 Task: Make in the project WorkWave an epic 'Cloud Cost Management'.
Action: Mouse moved to (99, 203)
Screenshot: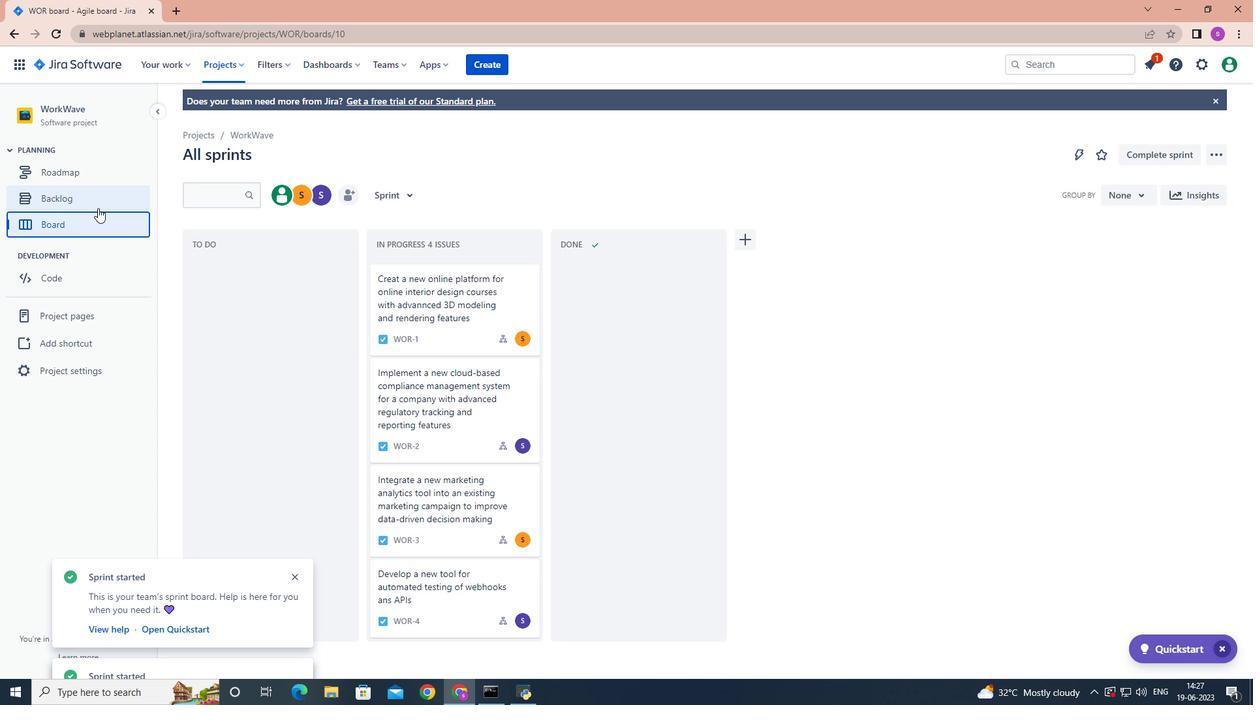 
Action: Mouse pressed left at (99, 203)
Screenshot: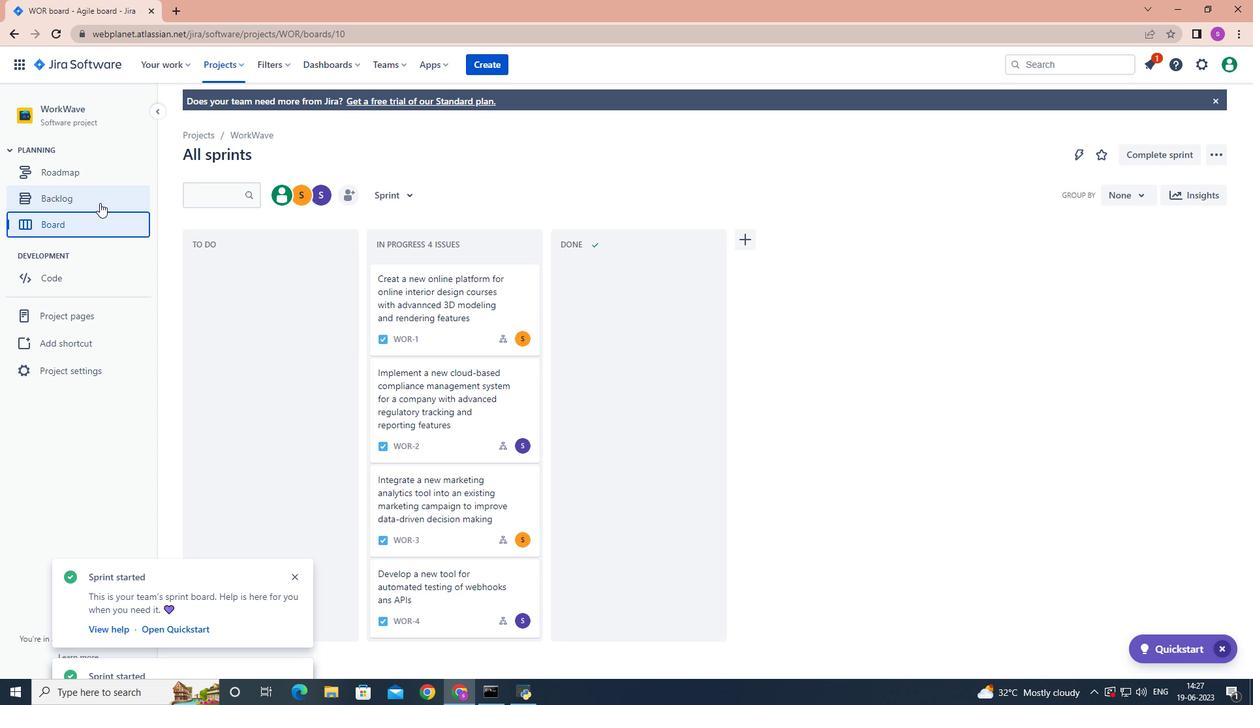 
Action: Mouse moved to (400, 196)
Screenshot: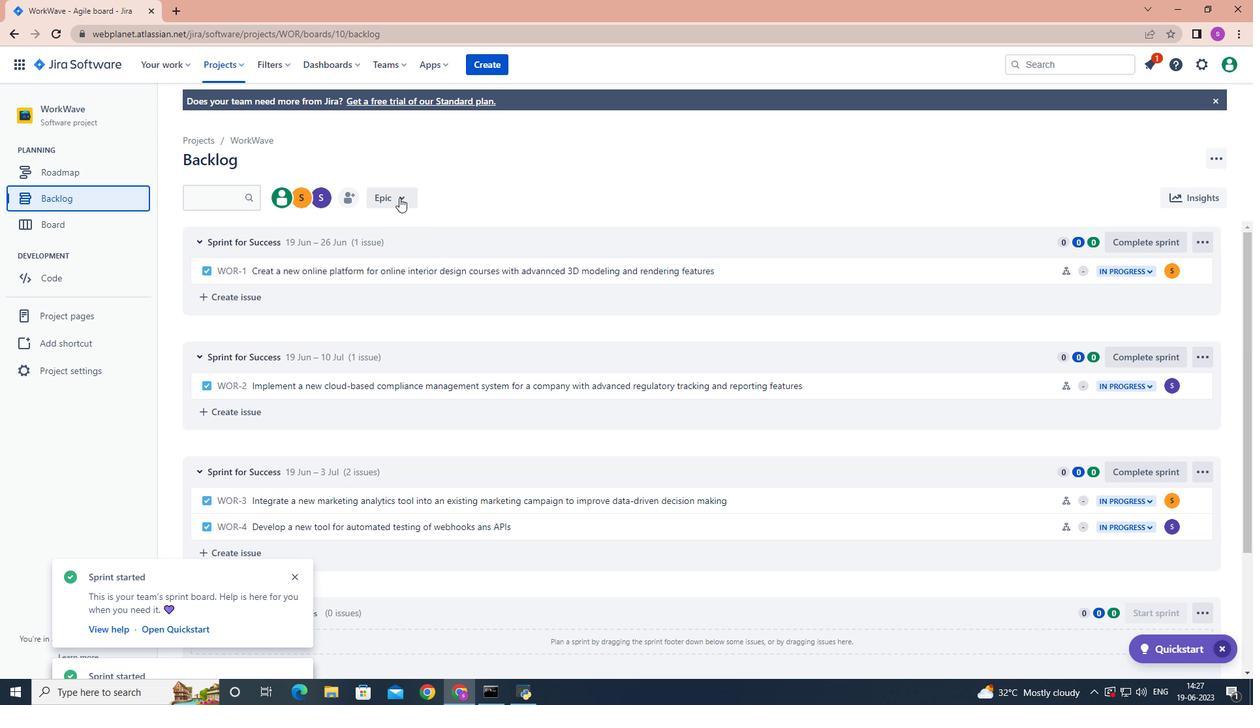 
Action: Mouse pressed left at (400, 196)
Screenshot: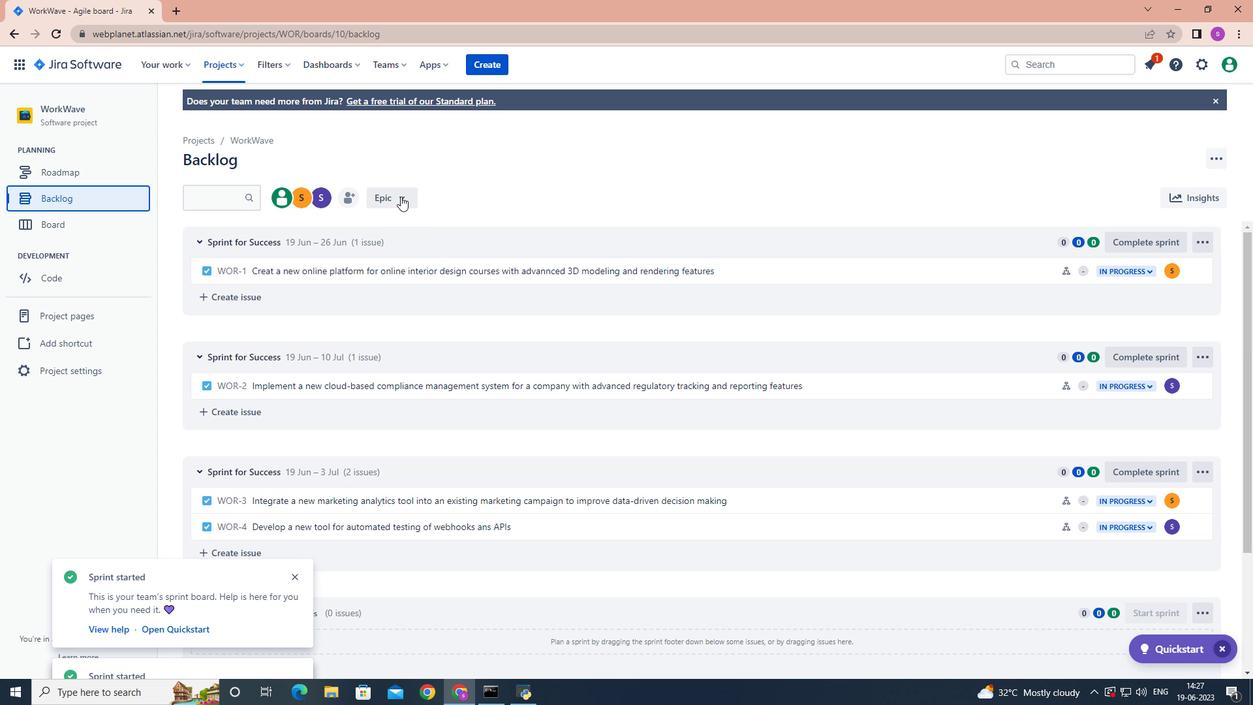 
Action: Mouse moved to (388, 276)
Screenshot: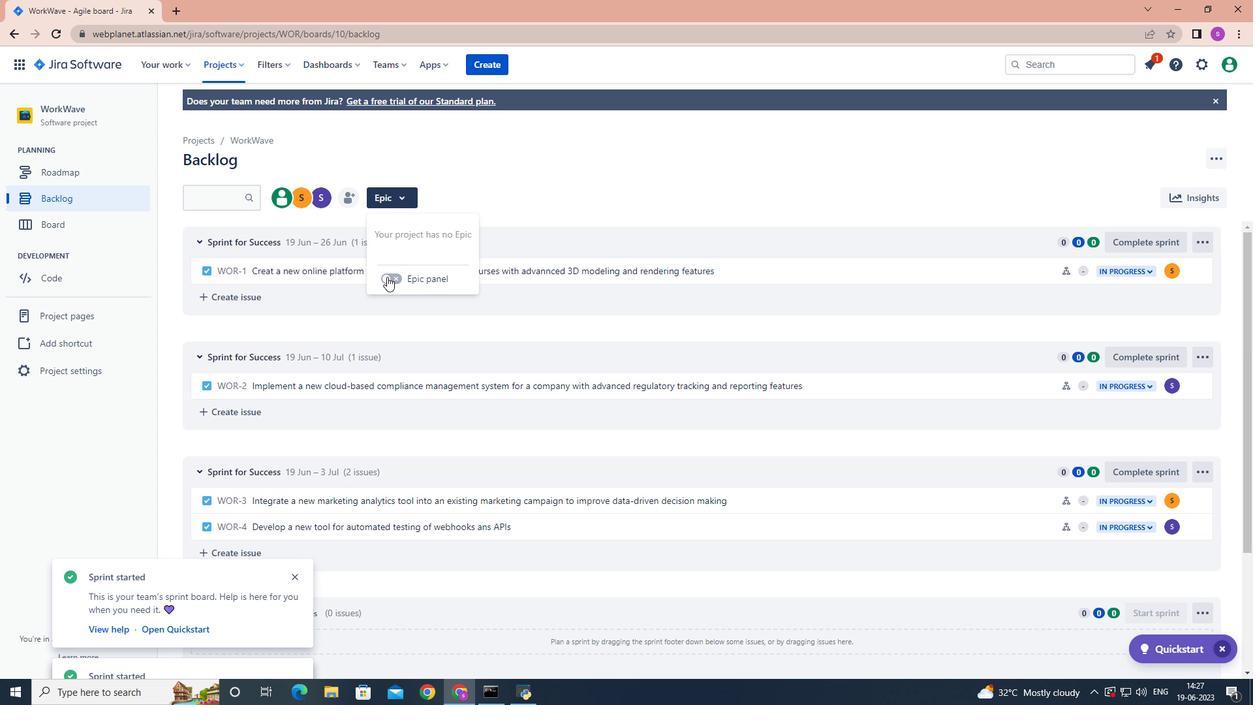 
Action: Mouse pressed left at (388, 276)
Screenshot: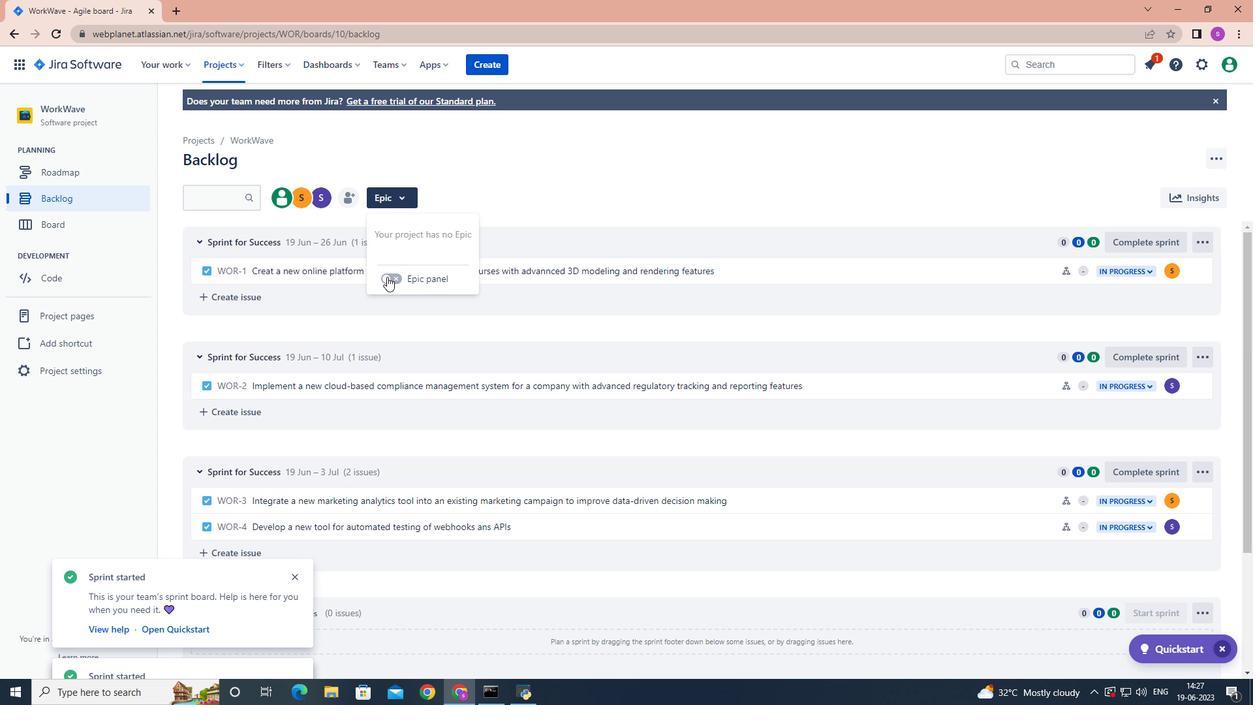 
Action: Mouse moved to (272, 484)
Screenshot: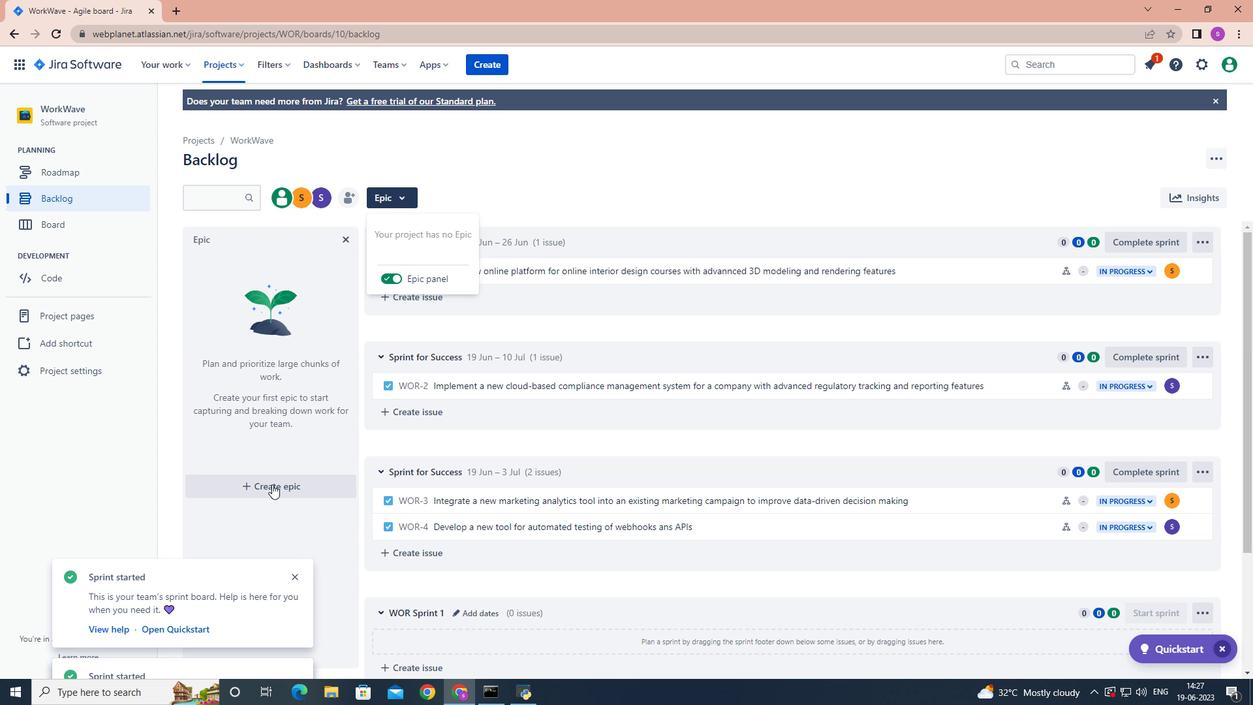 
Action: Mouse pressed left at (272, 484)
Screenshot: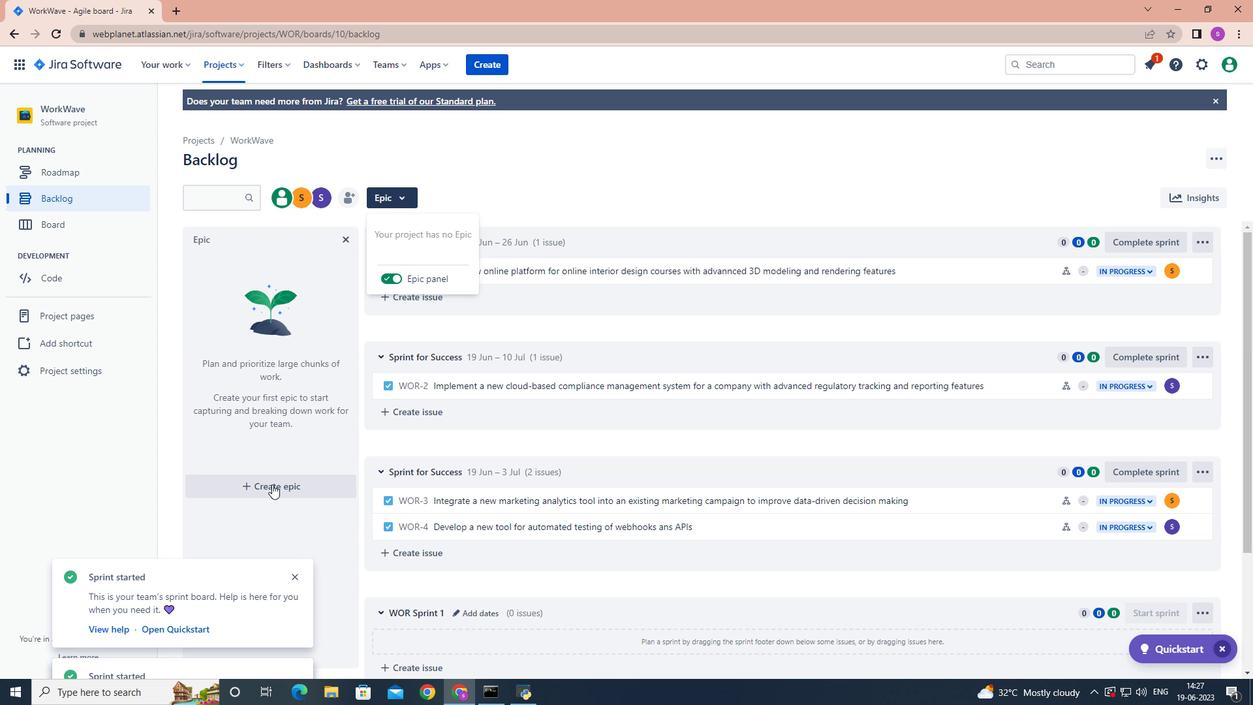 
Action: Mouse moved to (267, 481)
Screenshot: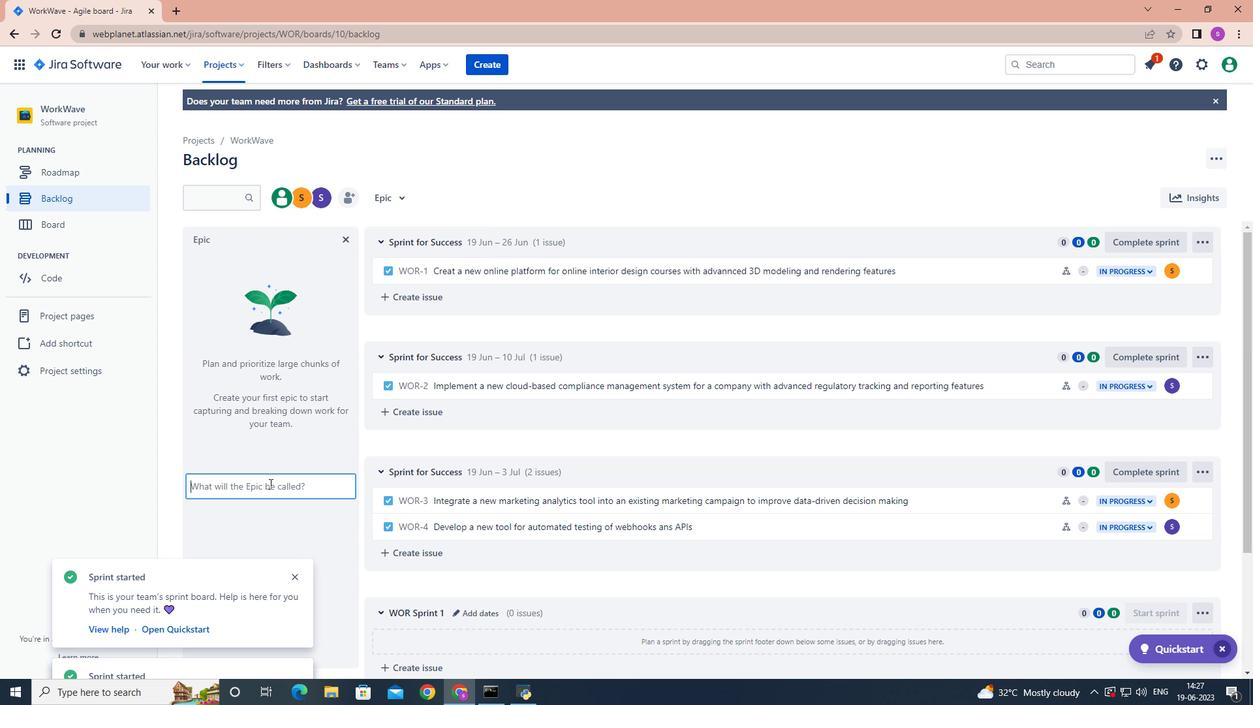 
Action: Key pressed <Key.shift>Cloud<Key.space><Key.shift>Cost<Key.space><Key.shift>Management<Key.enter>
Screenshot: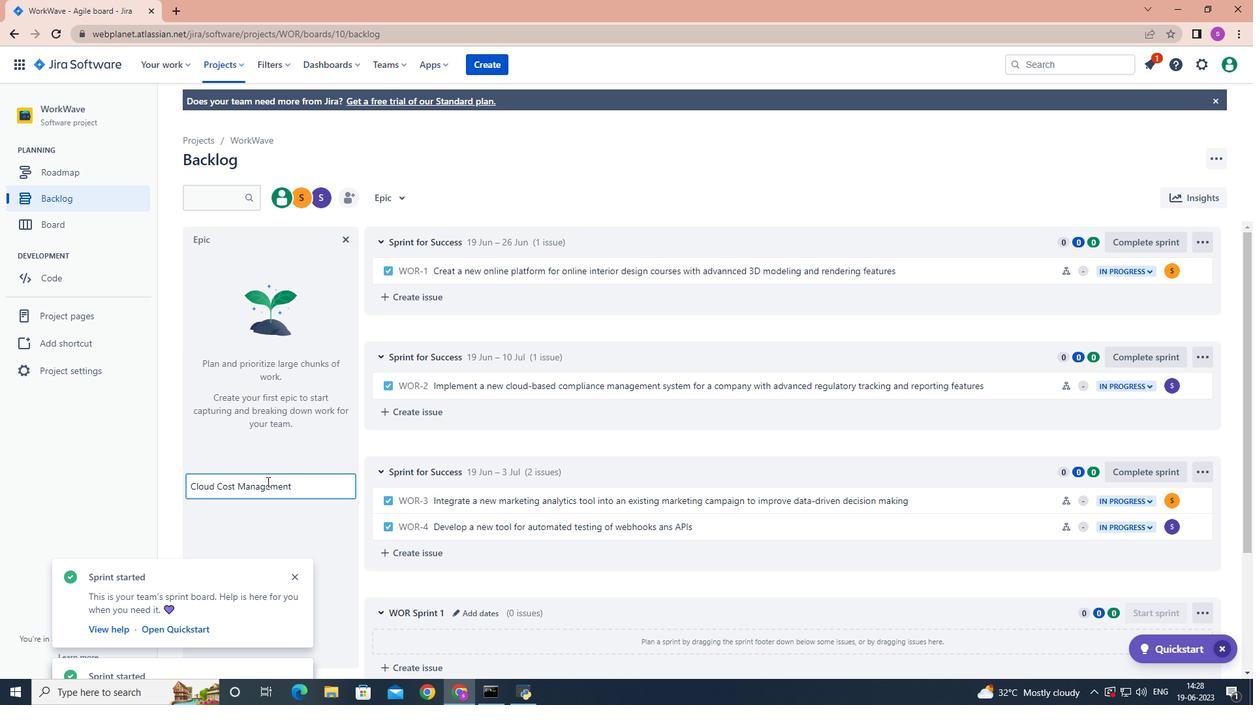 
Action: Mouse moved to (474, 219)
Screenshot: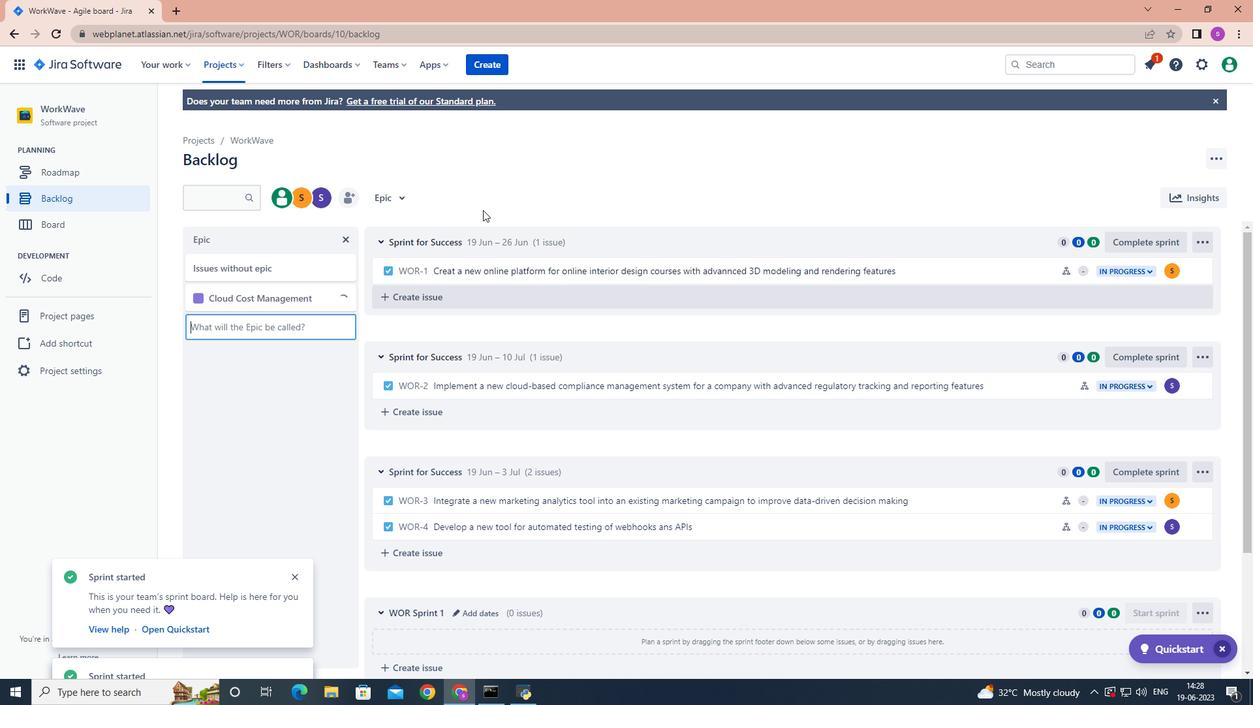 
